 Task: Verify your Microsoft account security info and explore help topics related to contacts and tasks.
Action: Mouse moved to (304, 31)
Screenshot: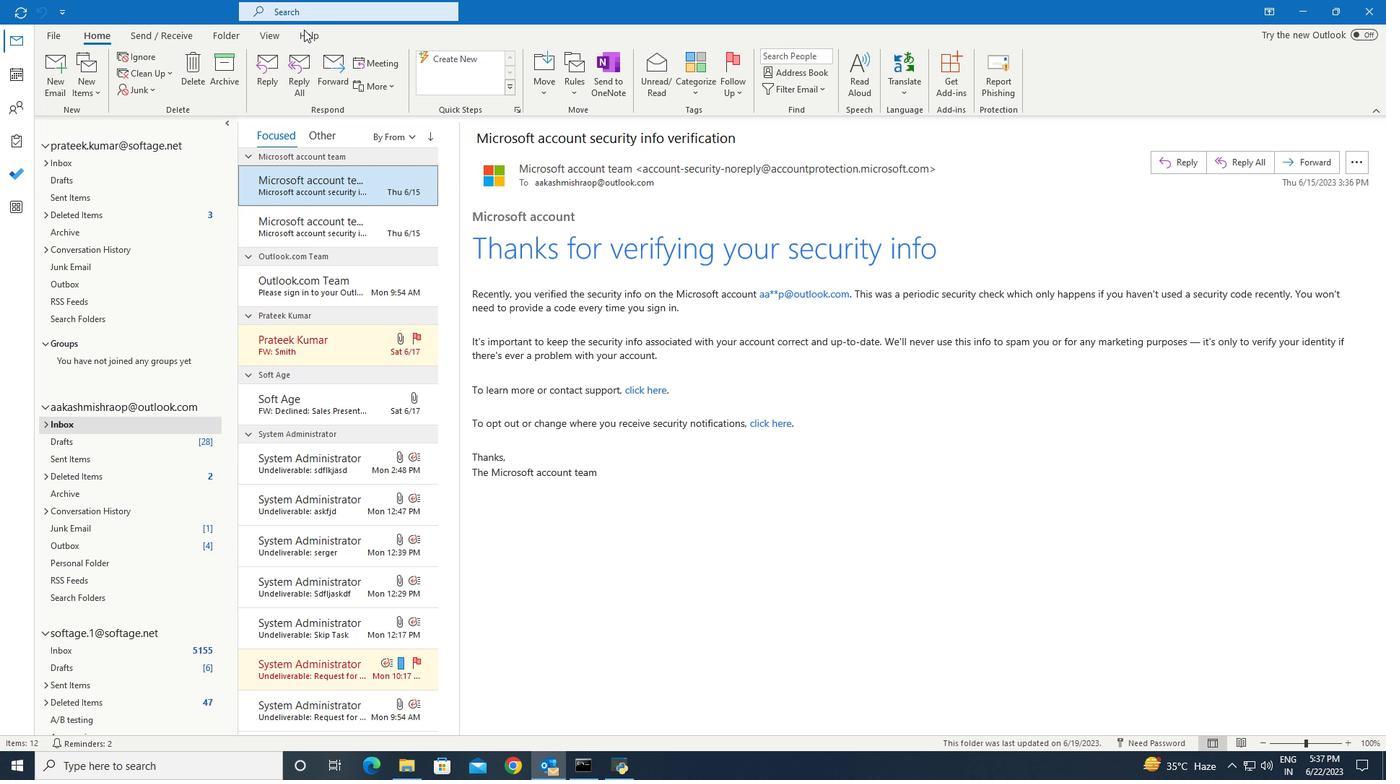 
Action: Mouse pressed left at (304, 31)
Screenshot: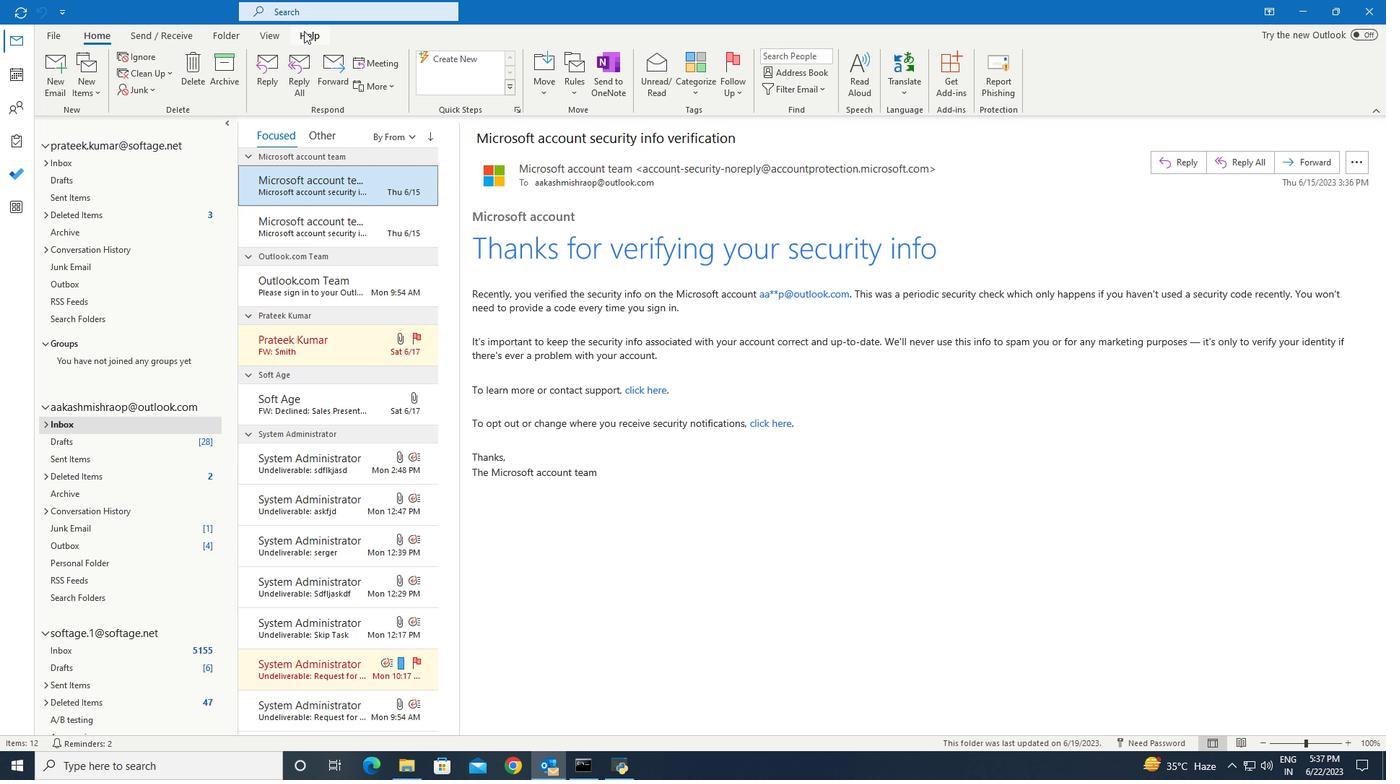 
Action: Mouse moved to (55, 62)
Screenshot: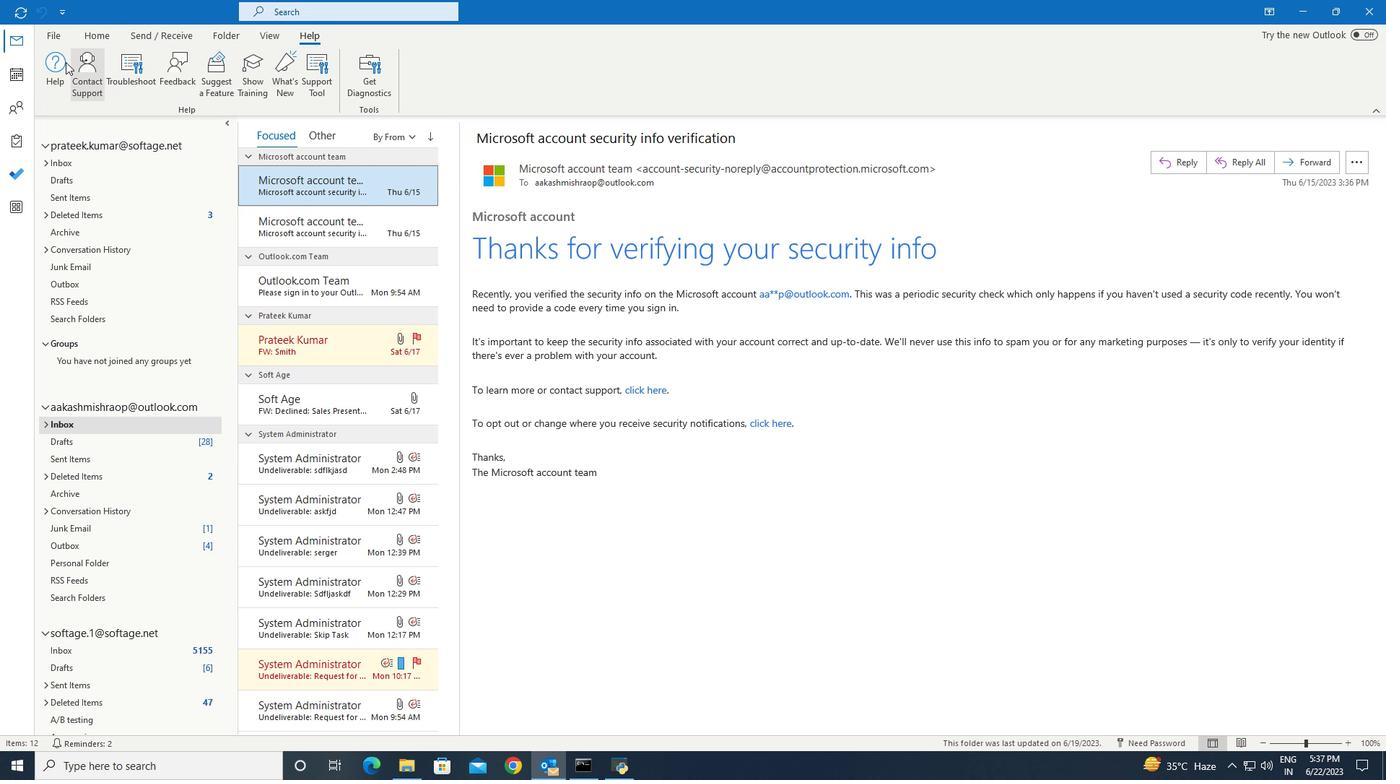 
Action: Mouse pressed left at (55, 62)
Screenshot: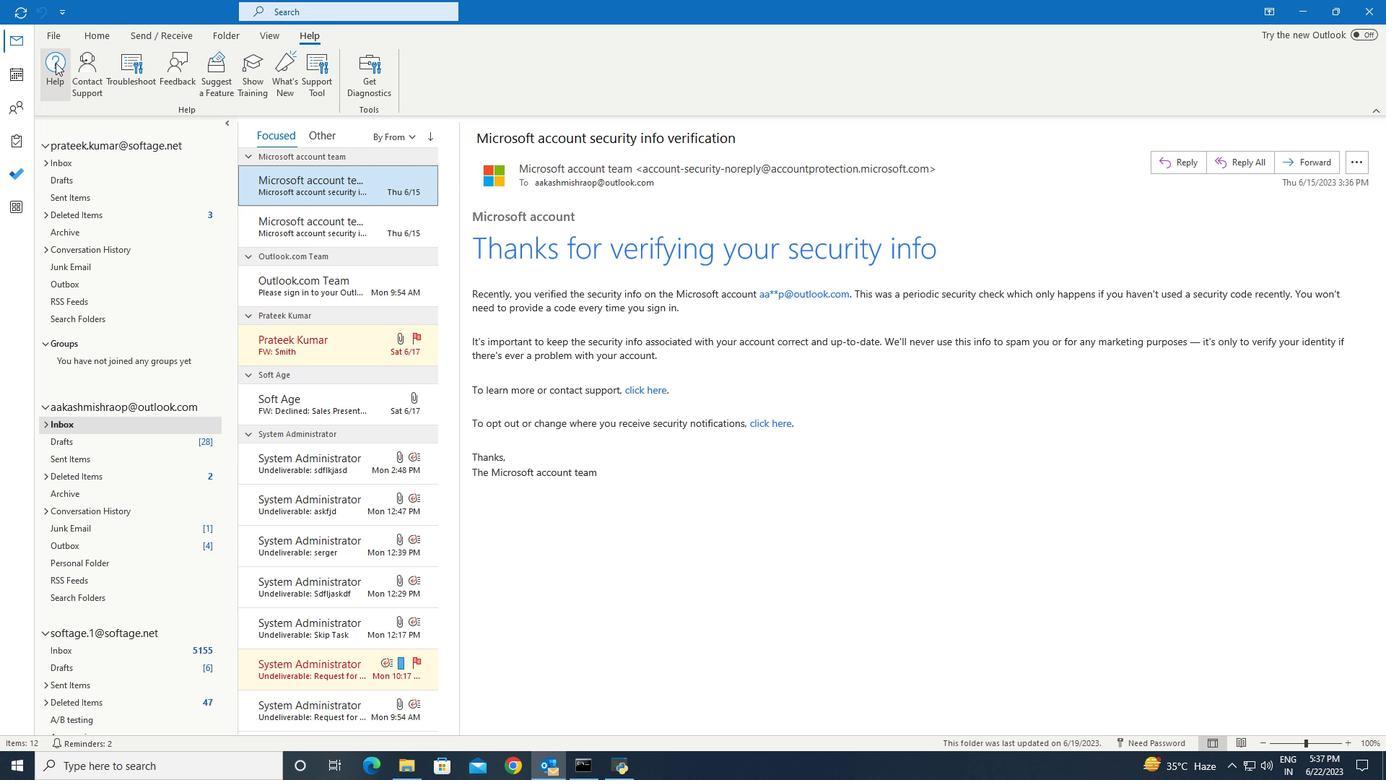 
Action: Mouse moved to (1177, 325)
Screenshot: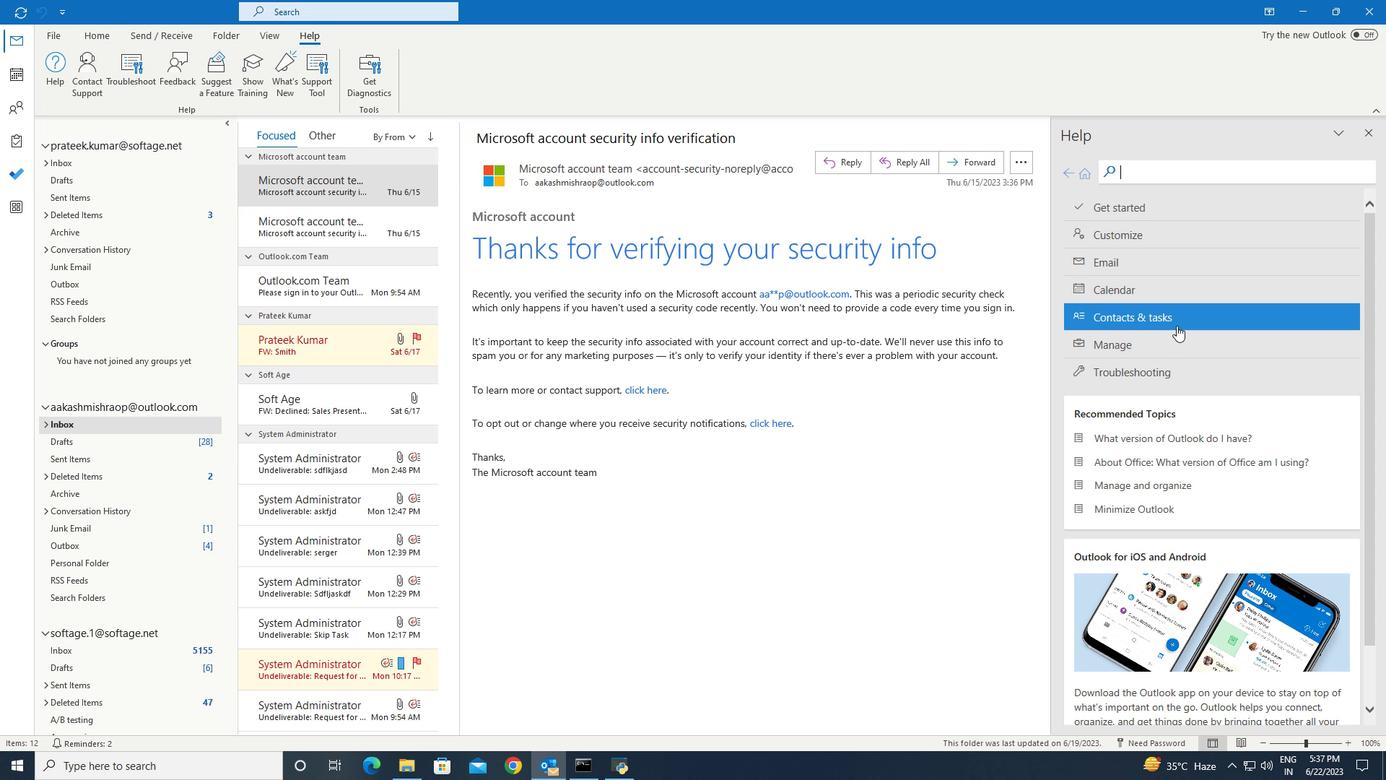 
Action: Mouse pressed left at (1177, 325)
Screenshot: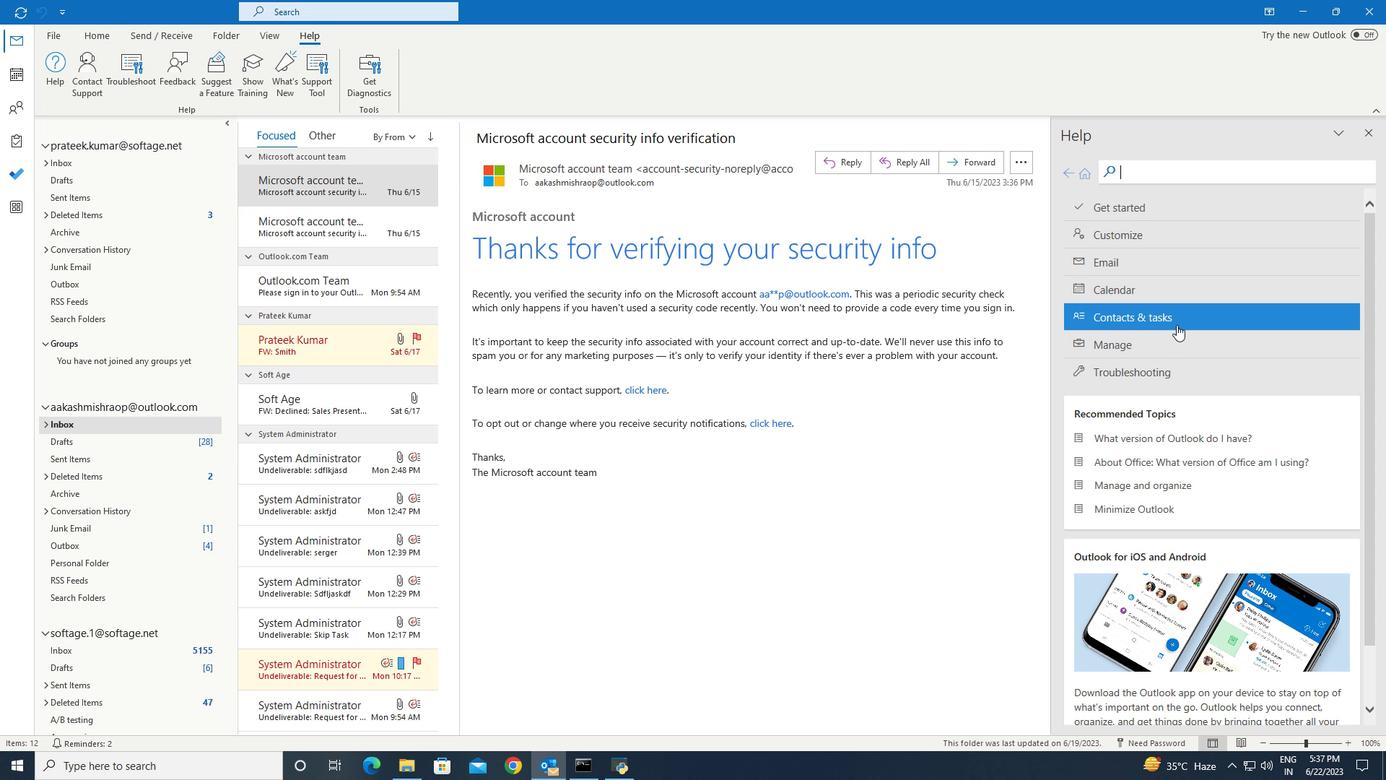 
Action: Mouse moved to (1177, 323)
Screenshot: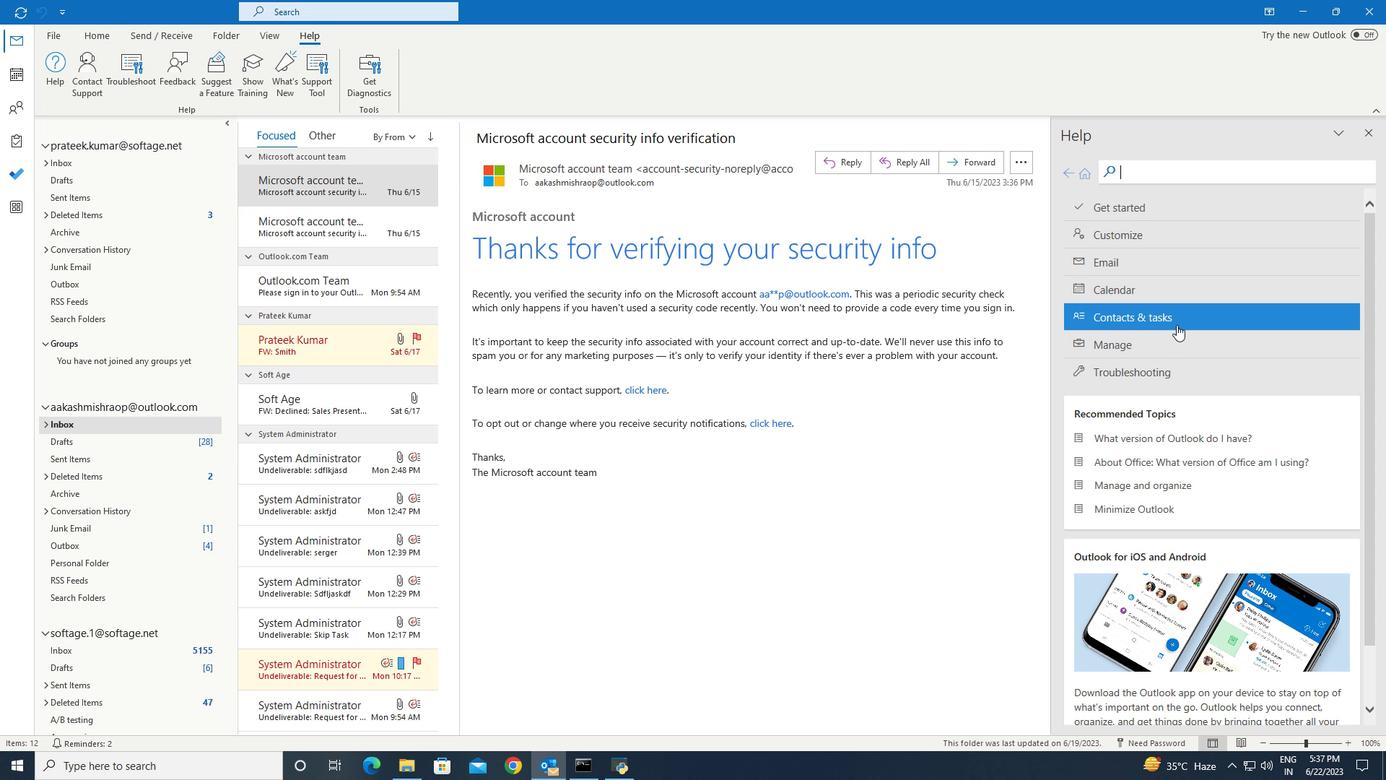 
Action: Mouse pressed left at (1177, 323)
Screenshot: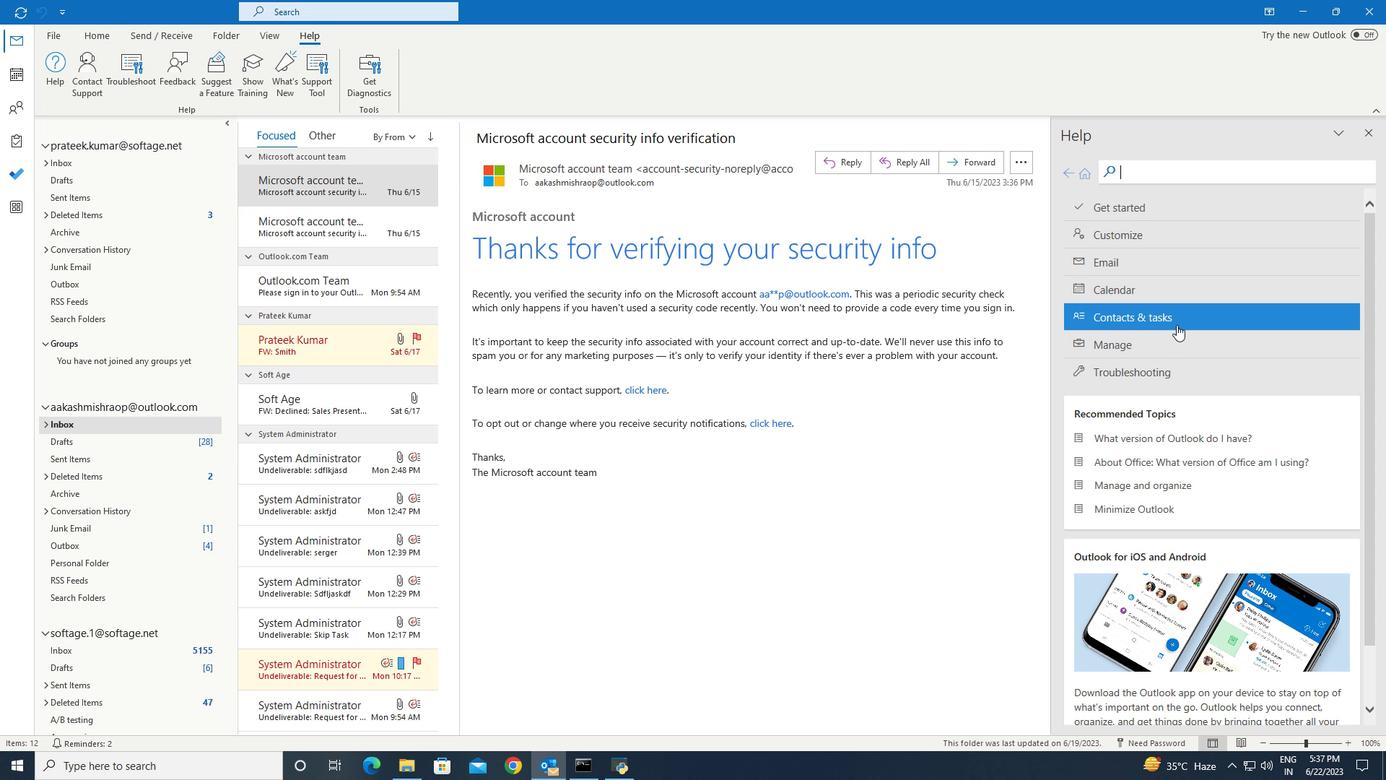 
